 Task: Create a due date automation trigger when advanced on, 2 working days after a card is due add fields with custom field "Resume" set to a date in this week at 11:00 AM.
Action: Mouse moved to (859, 141)
Screenshot: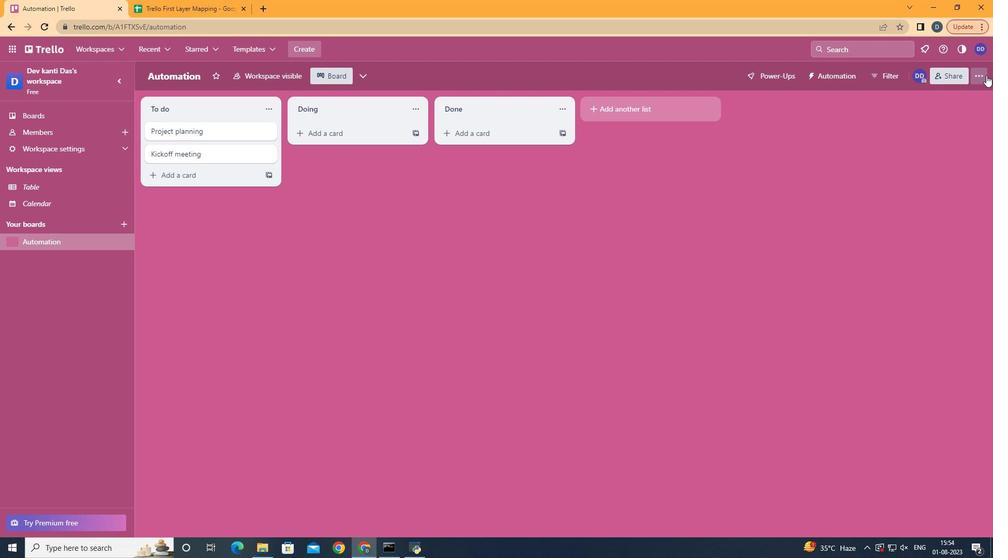 
Action: Mouse pressed left at (859, 141)
Screenshot: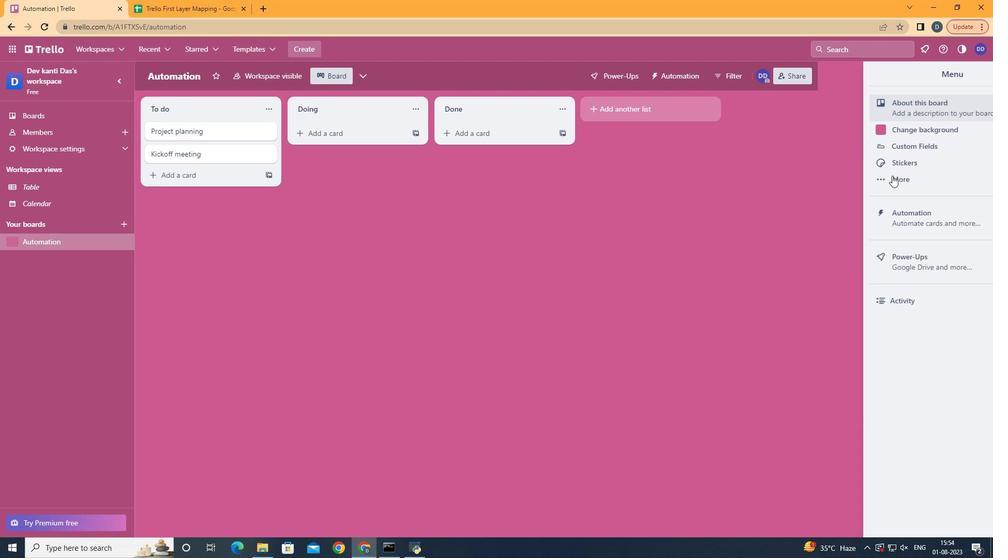 
Action: Mouse moved to (777, 249)
Screenshot: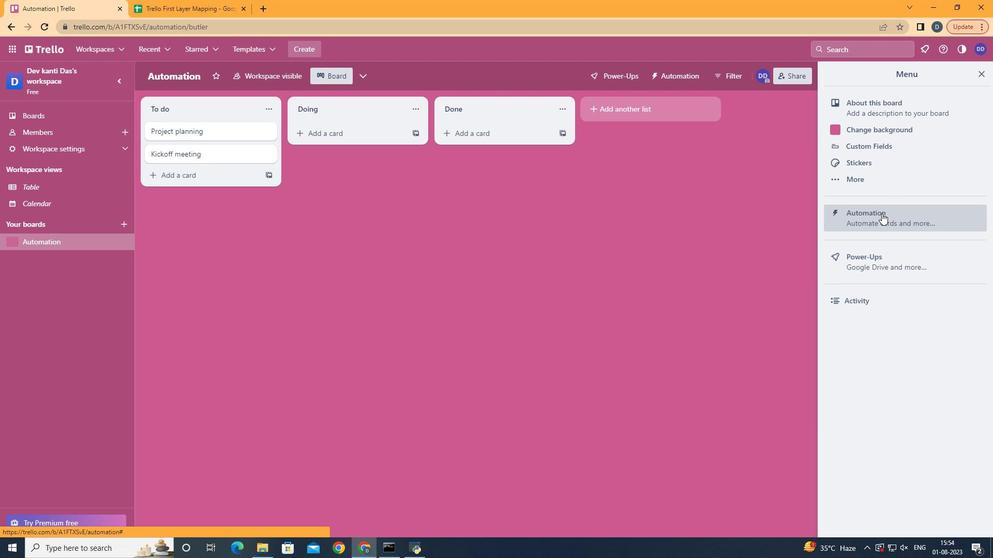 
Action: Mouse pressed left at (777, 249)
Screenshot: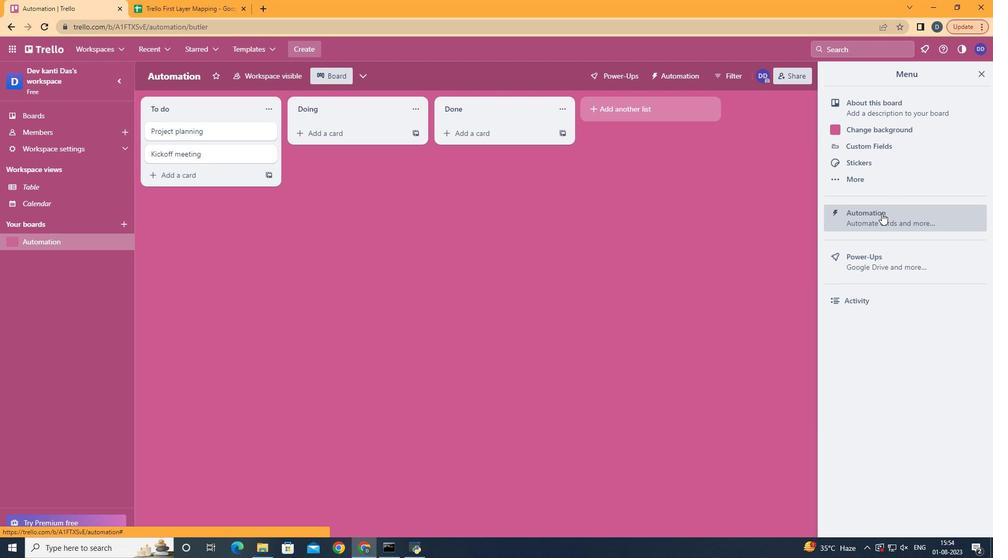 
Action: Mouse moved to (293, 239)
Screenshot: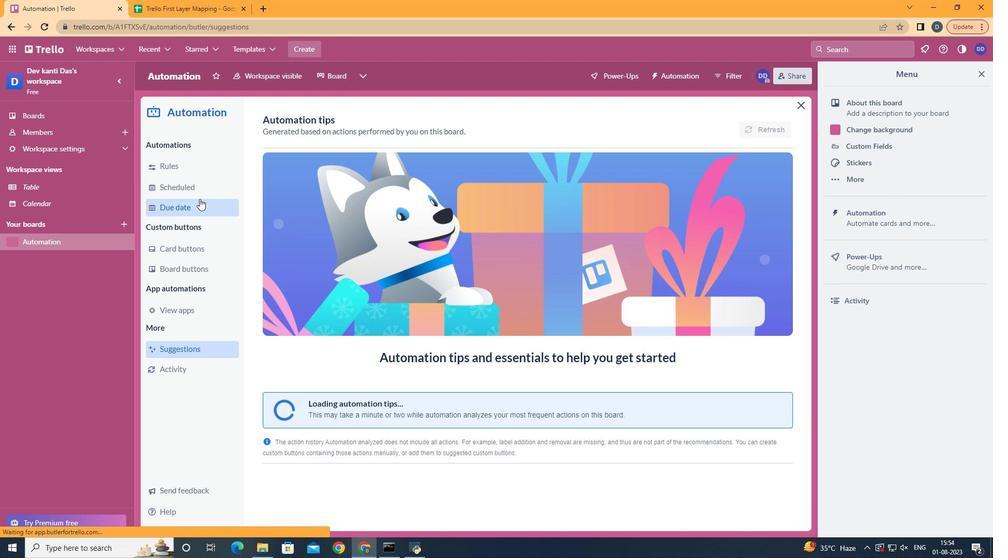 
Action: Mouse pressed left at (293, 239)
Screenshot: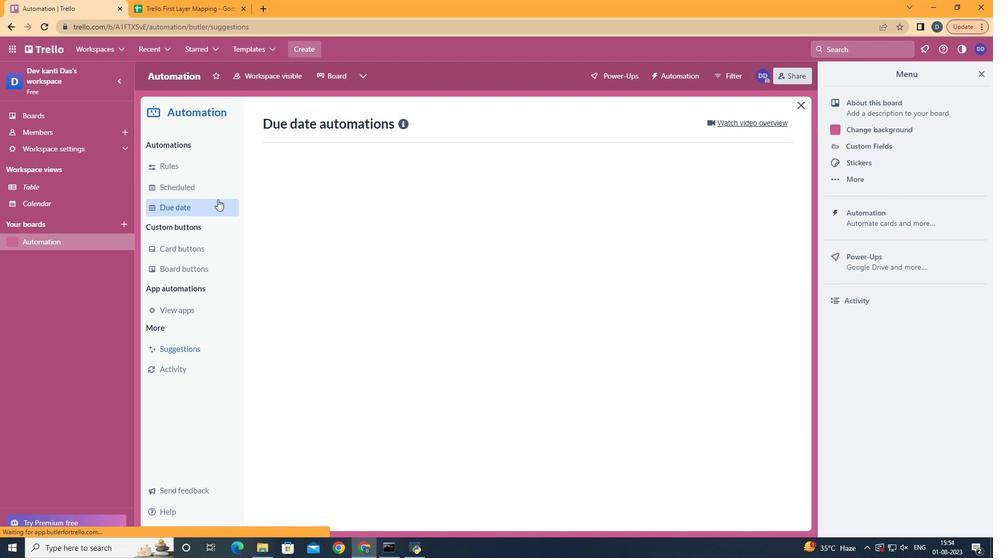 
Action: Mouse moved to (682, 176)
Screenshot: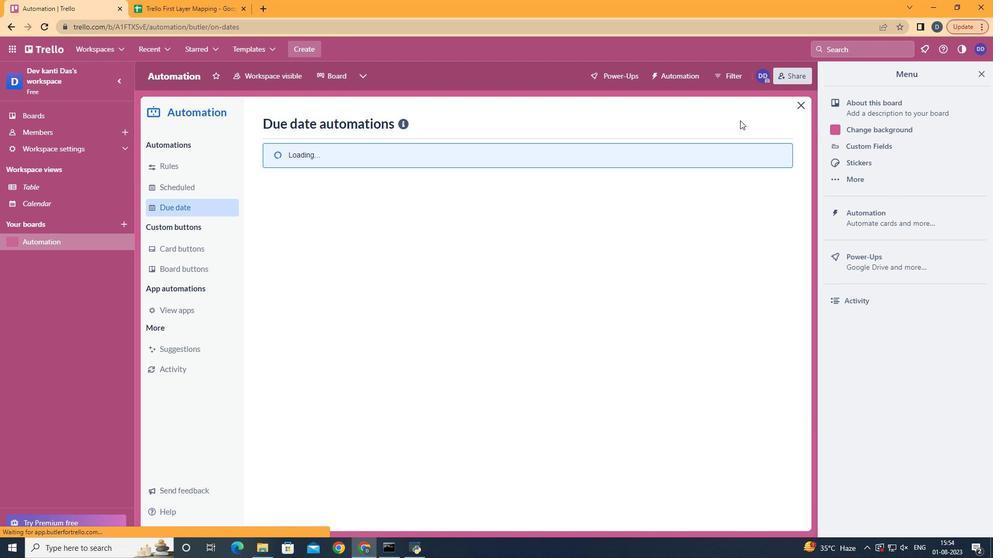 
Action: Mouse pressed left at (682, 176)
Screenshot: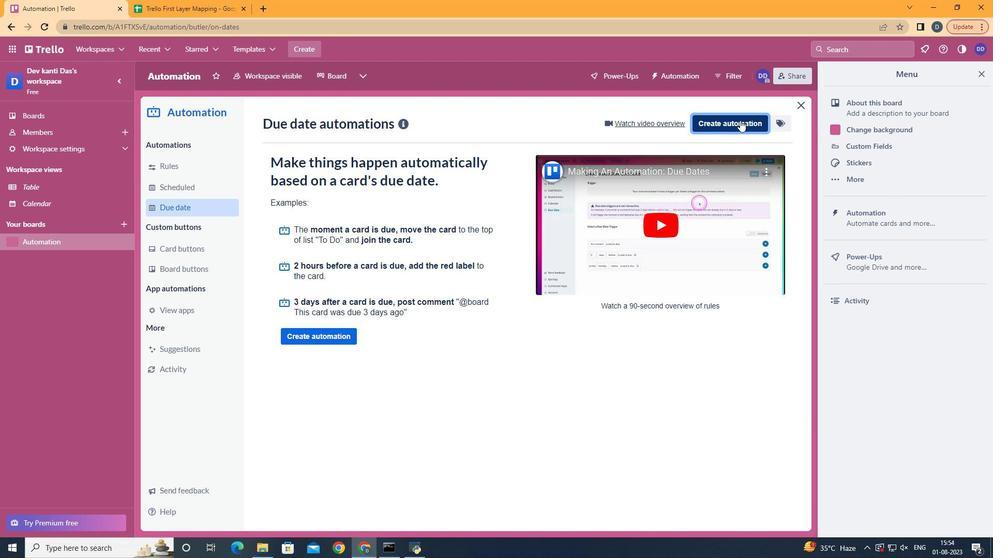 
Action: Mouse moved to (518, 257)
Screenshot: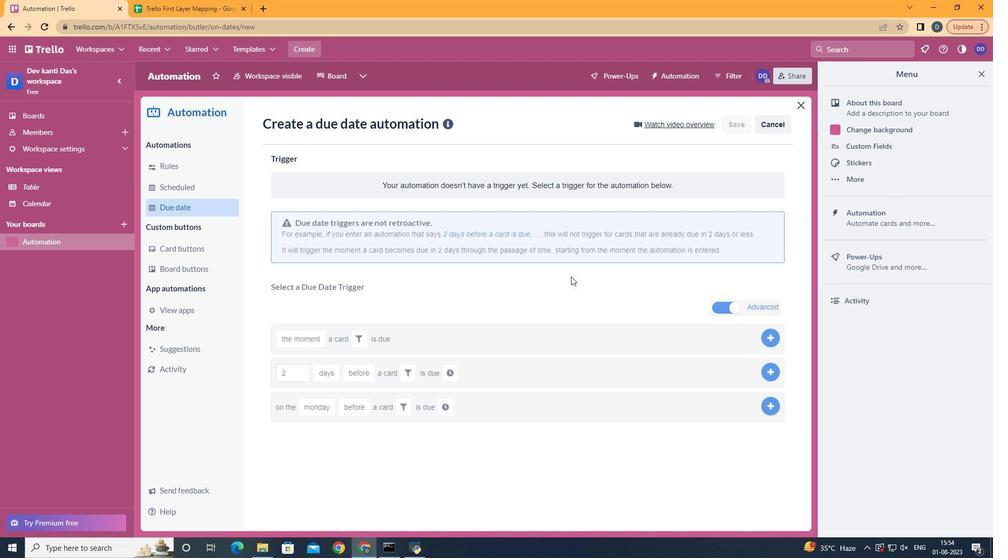 
Action: Mouse pressed left at (518, 257)
Screenshot: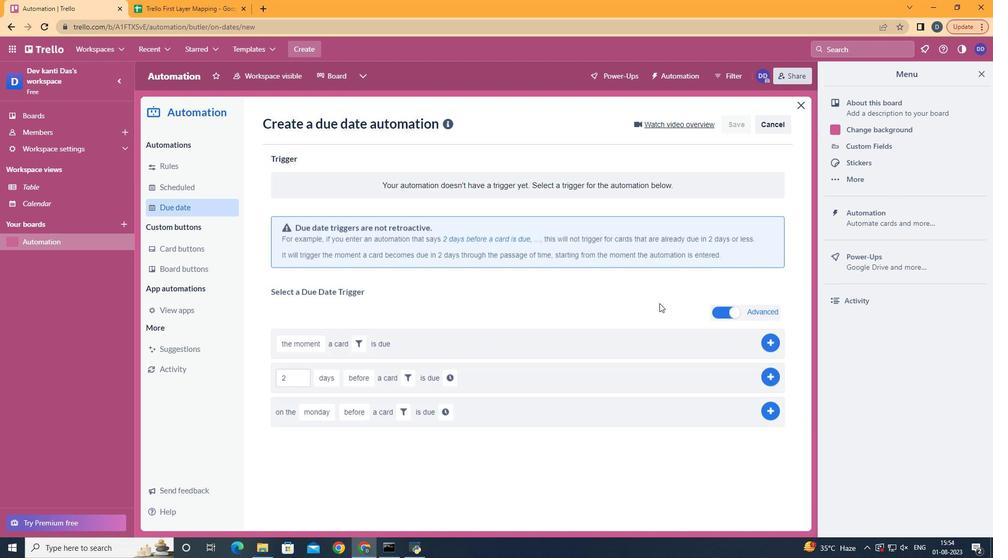
Action: Mouse moved to (398, 412)
Screenshot: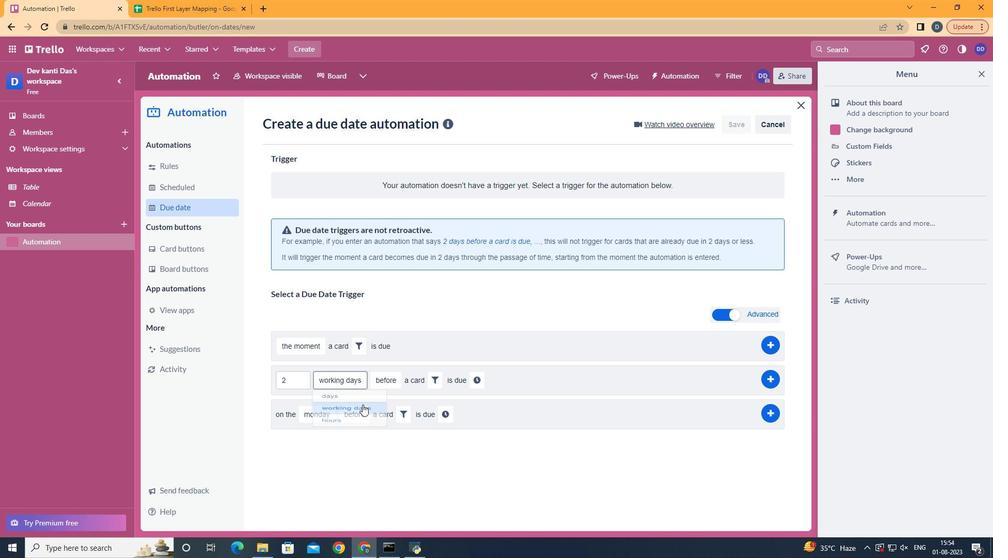 
Action: Mouse pressed left at (398, 412)
Screenshot: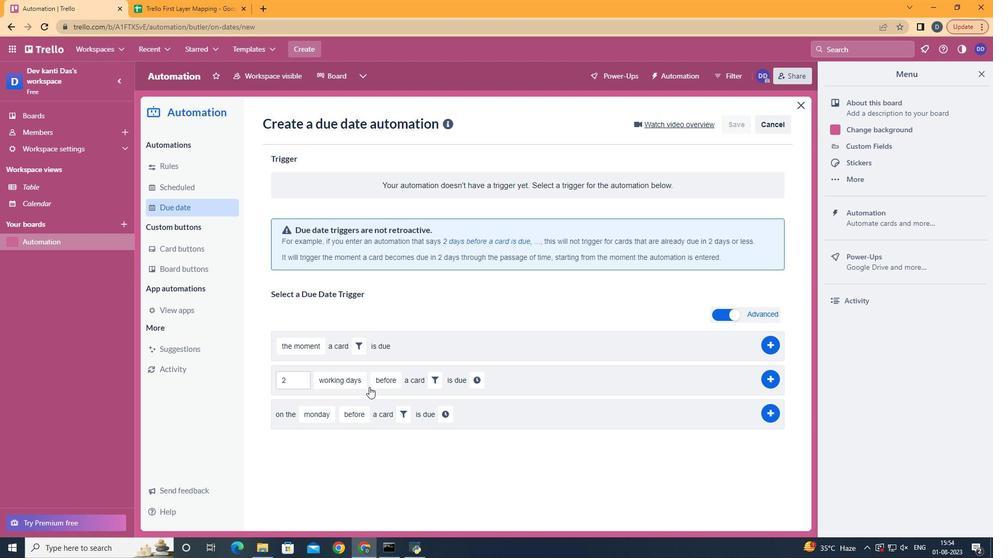 
Action: Mouse moved to (428, 415)
Screenshot: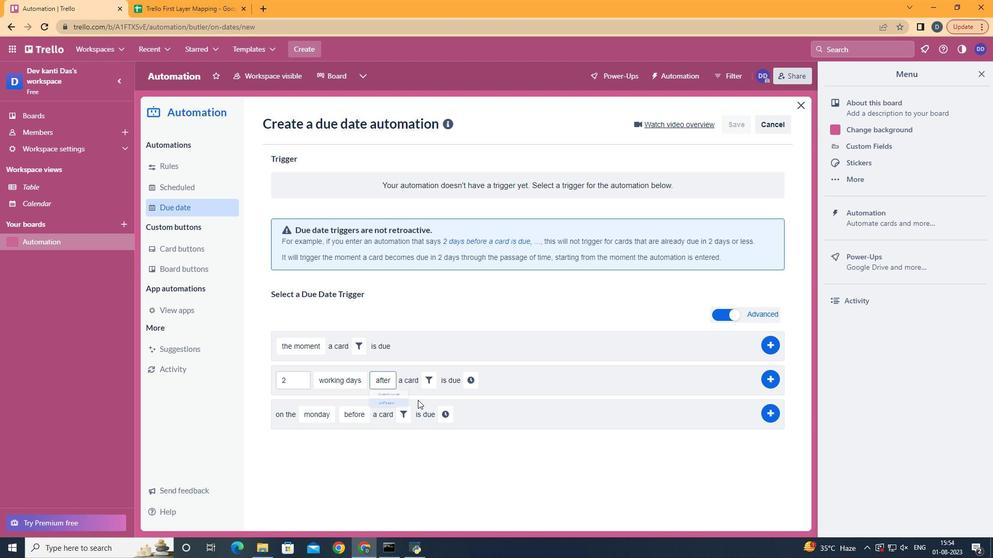 
Action: Mouse pressed left at (428, 415)
Screenshot: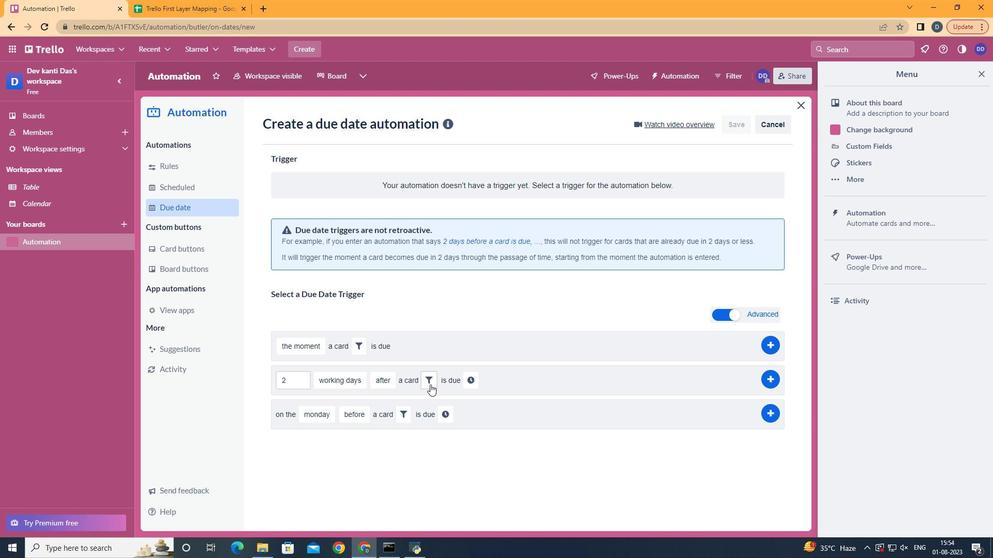 
Action: Mouse moved to (459, 387)
Screenshot: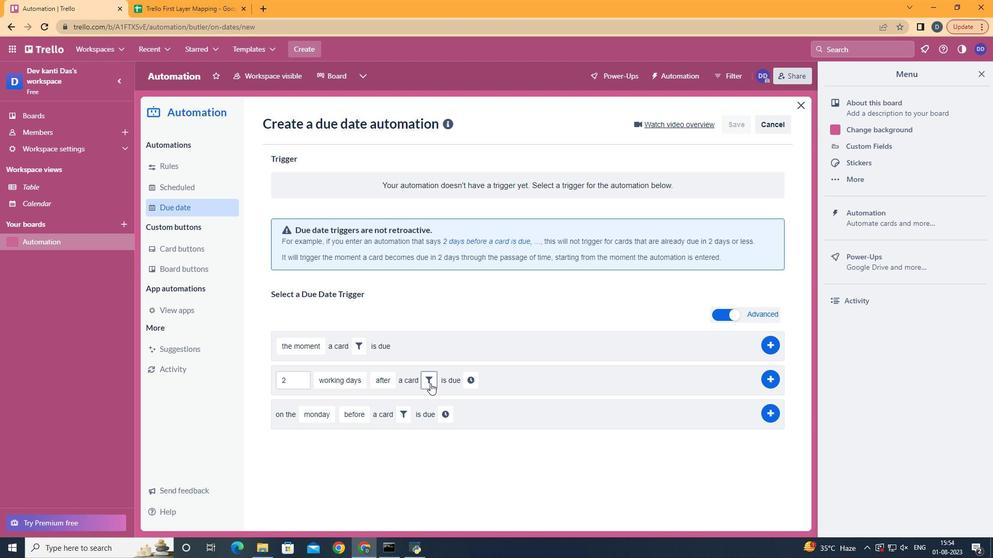 
Action: Mouse pressed left at (459, 387)
Screenshot: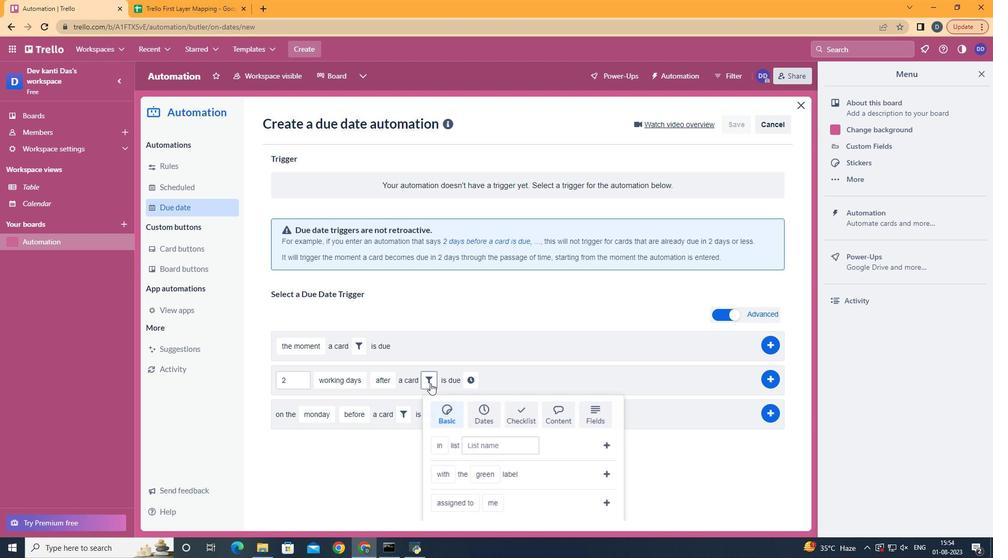 
Action: Mouse moved to (588, 411)
Screenshot: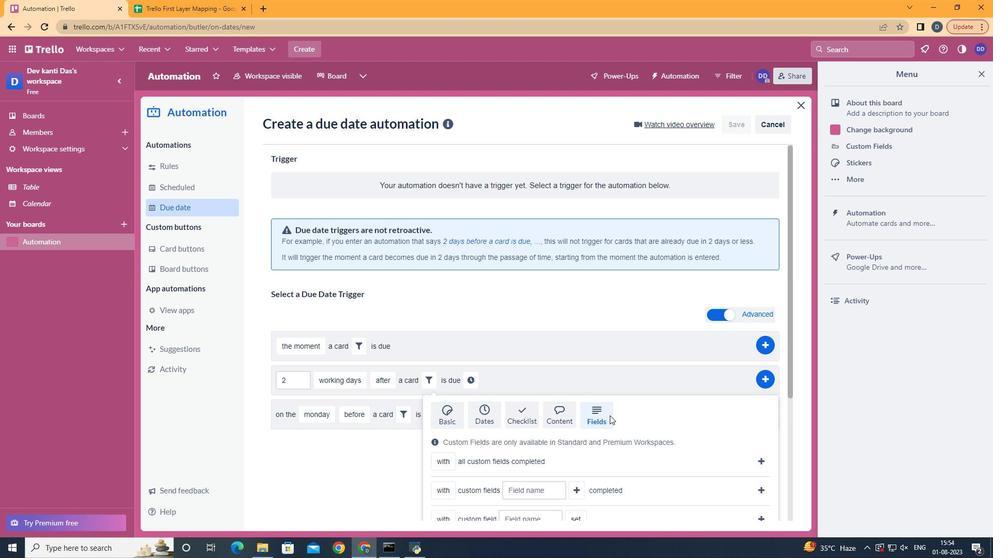 
Action: Mouse pressed left at (588, 411)
Screenshot: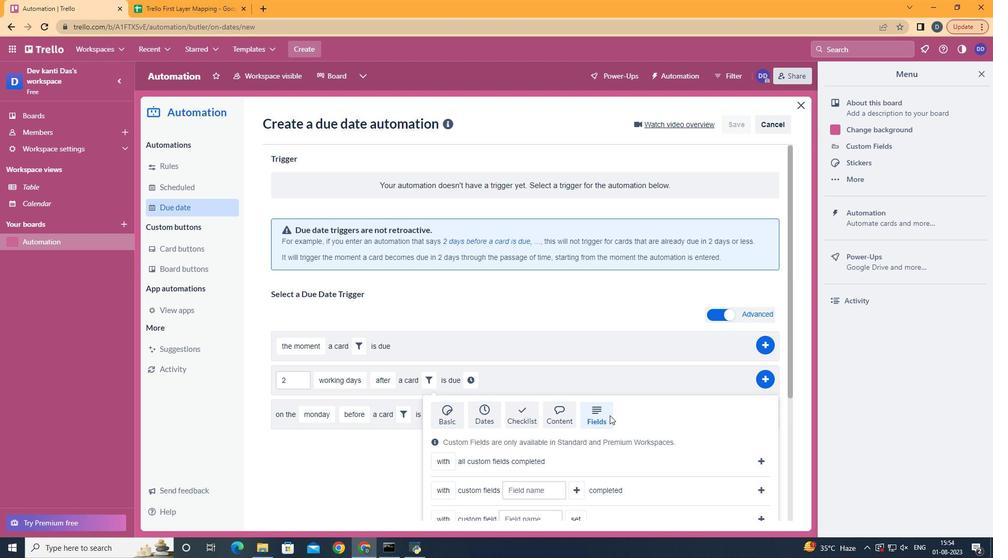 
Action: Mouse moved to (588, 411)
Screenshot: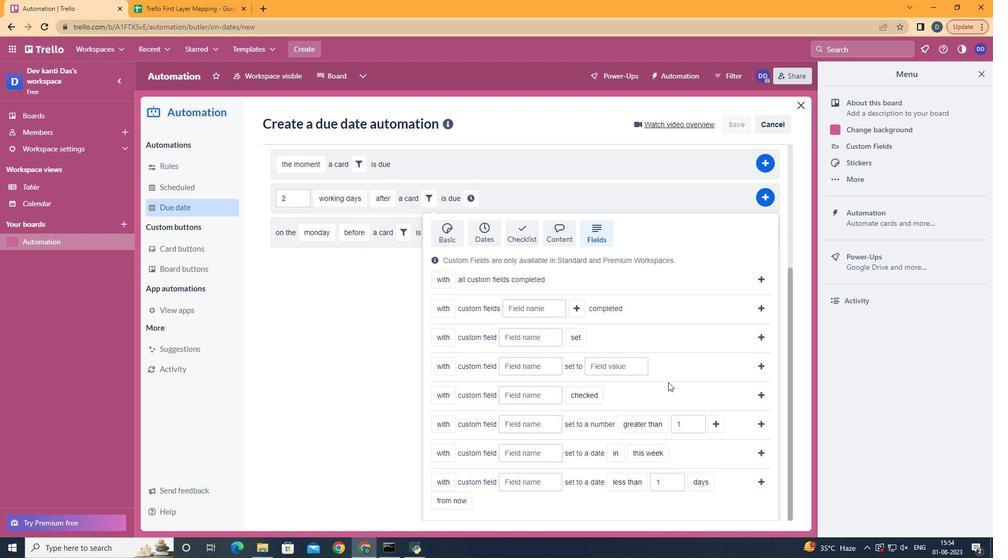 
Action: Mouse scrolled (588, 411) with delta (0, 0)
Screenshot: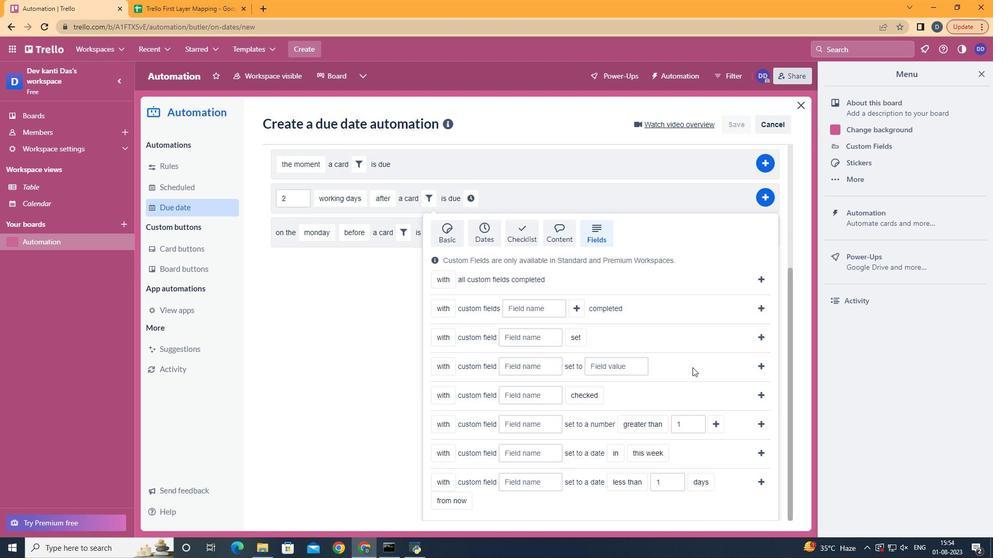 
Action: Mouse scrolled (588, 411) with delta (0, 0)
Screenshot: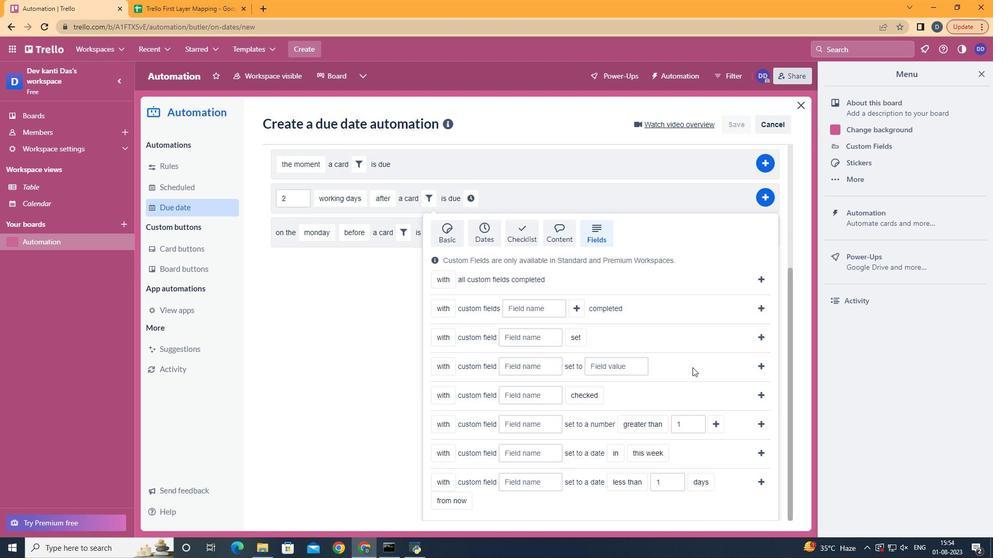 
Action: Mouse scrolled (588, 411) with delta (0, 0)
Screenshot: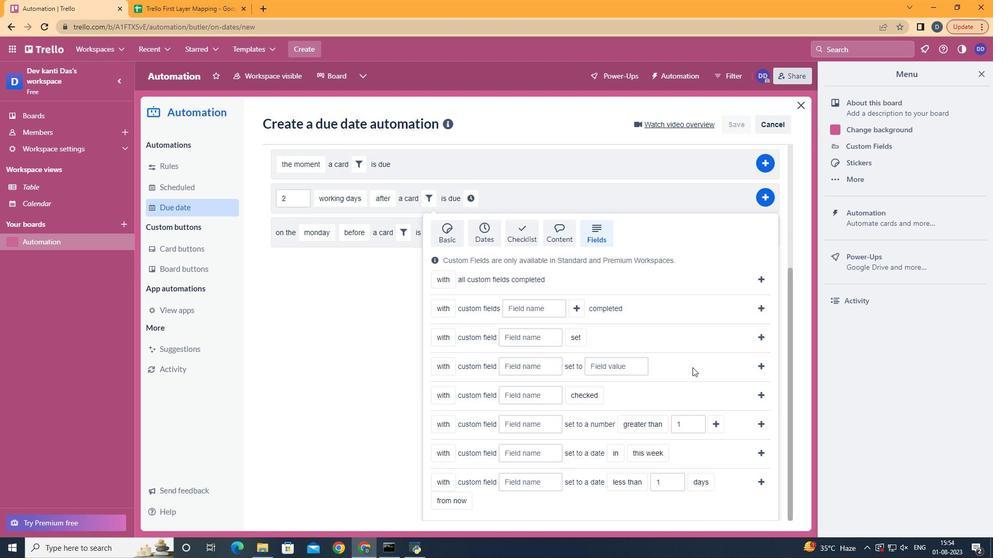 
Action: Mouse scrolled (588, 411) with delta (0, 0)
Screenshot: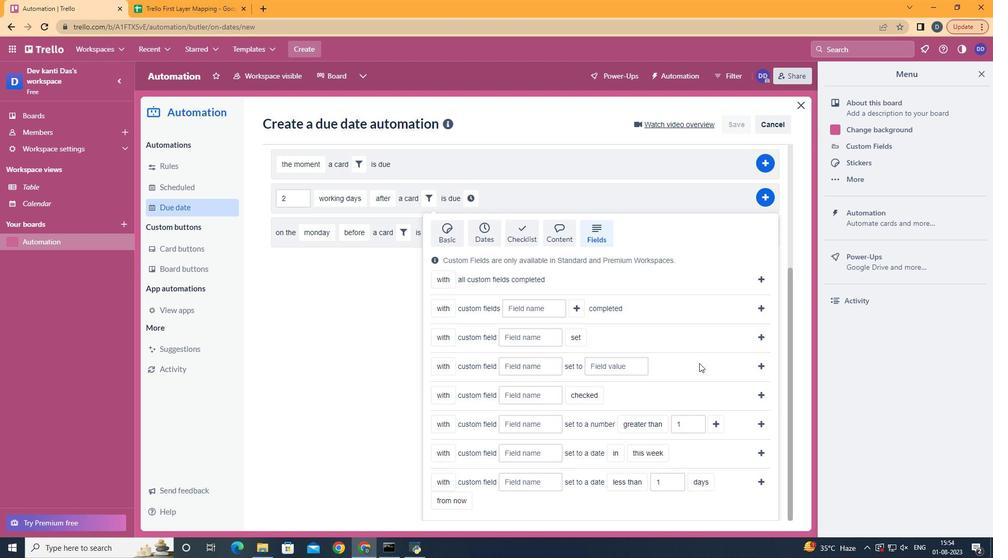
Action: Mouse scrolled (588, 411) with delta (0, 0)
Screenshot: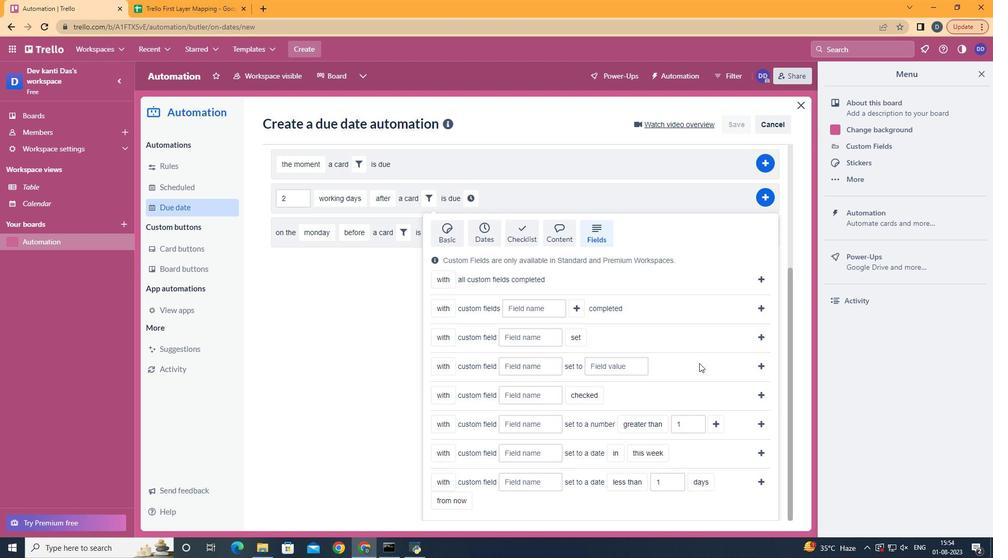 
Action: Mouse scrolled (588, 411) with delta (0, 0)
Screenshot: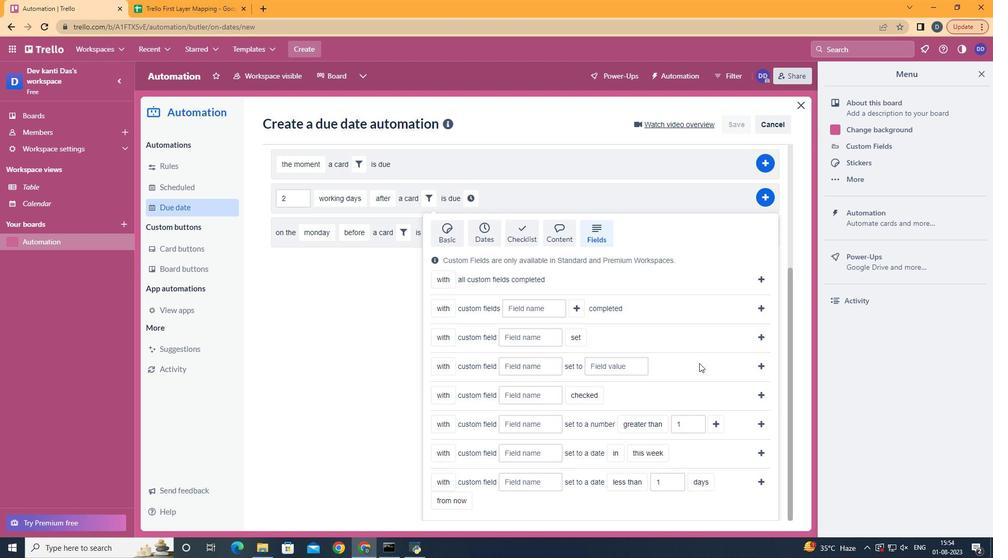
Action: Mouse scrolled (588, 411) with delta (0, 0)
Screenshot: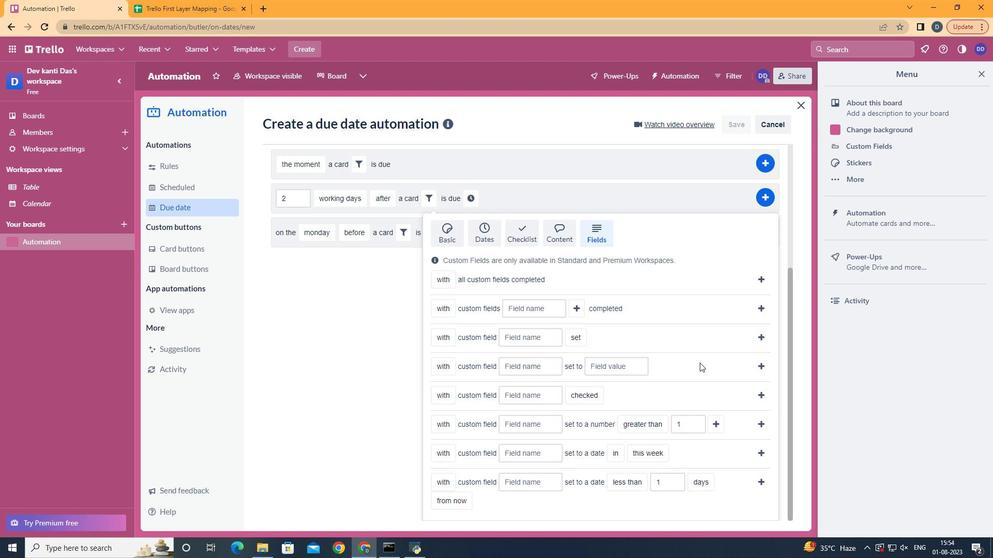
Action: Mouse moved to (471, 453)
Screenshot: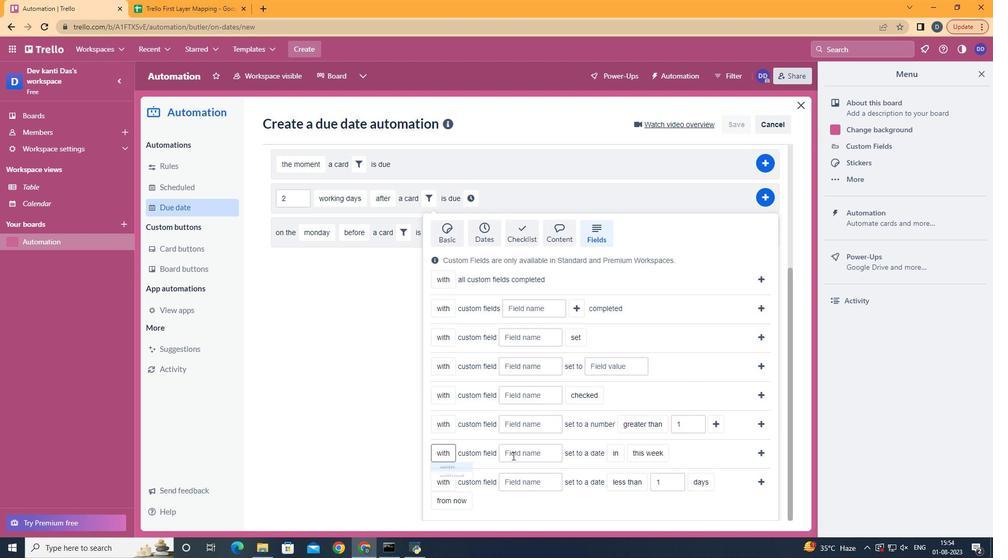 
Action: Mouse pressed left at (471, 453)
Screenshot: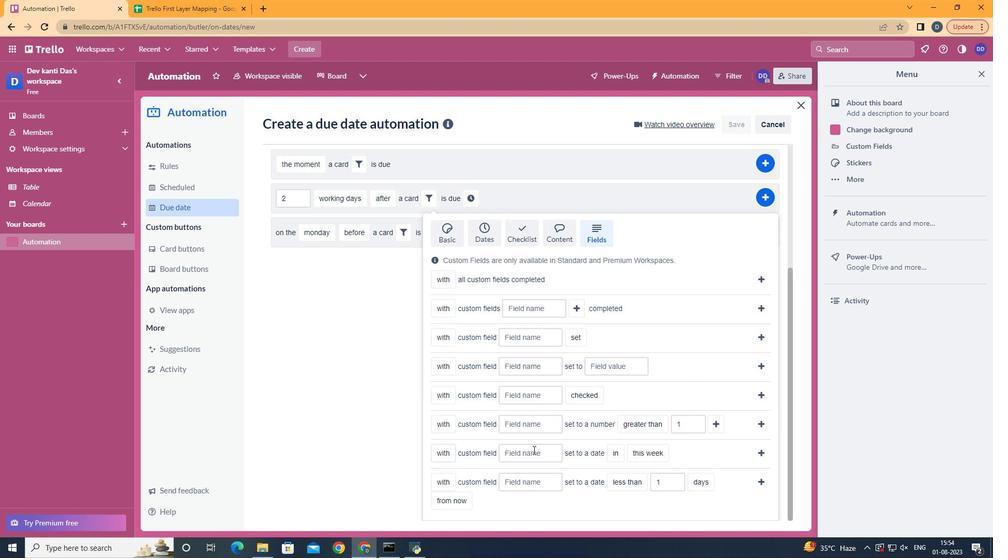 
Action: Mouse moved to (533, 439)
Screenshot: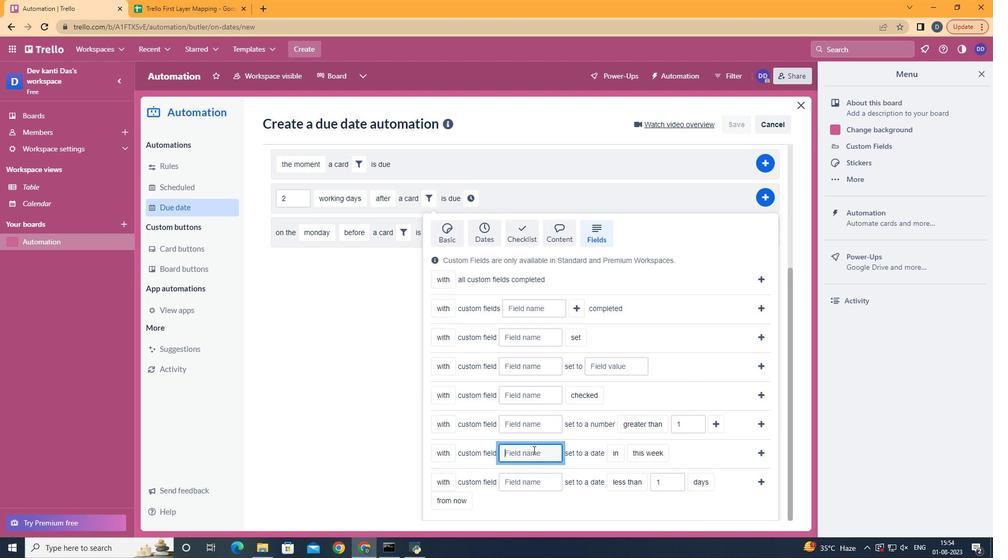 
Action: Mouse pressed left at (533, 439)
Screenshot: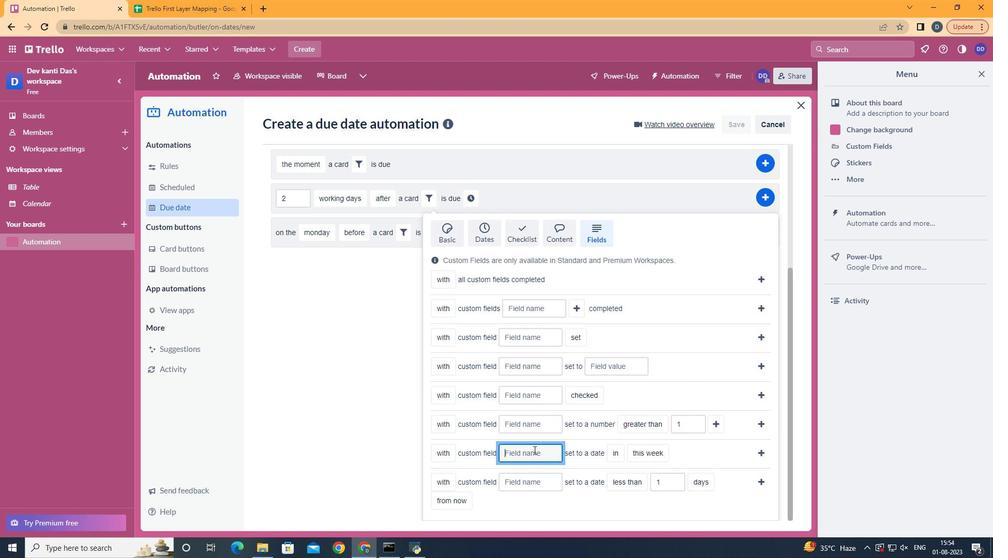 
Action: Mouse moved to (533, 439)
Screenshot: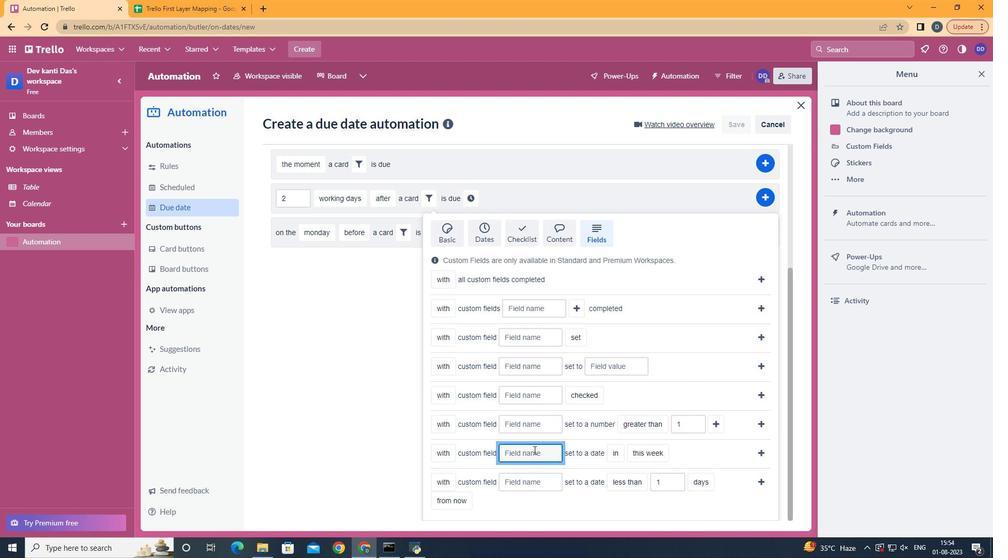 
Action: Key pressed <Key.shift>Resume
Screenshot: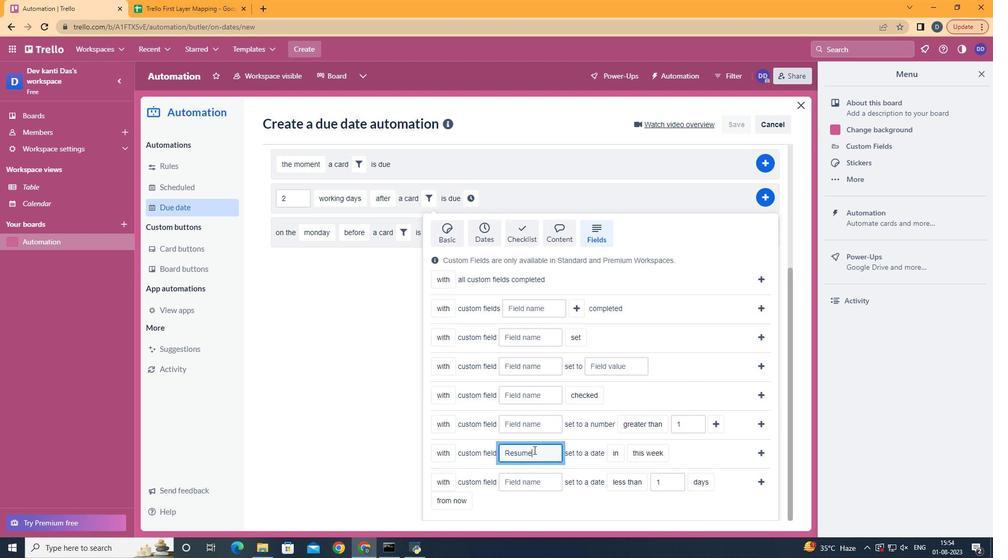 
Action: Mouse moved to (592, 453)
Screenshot: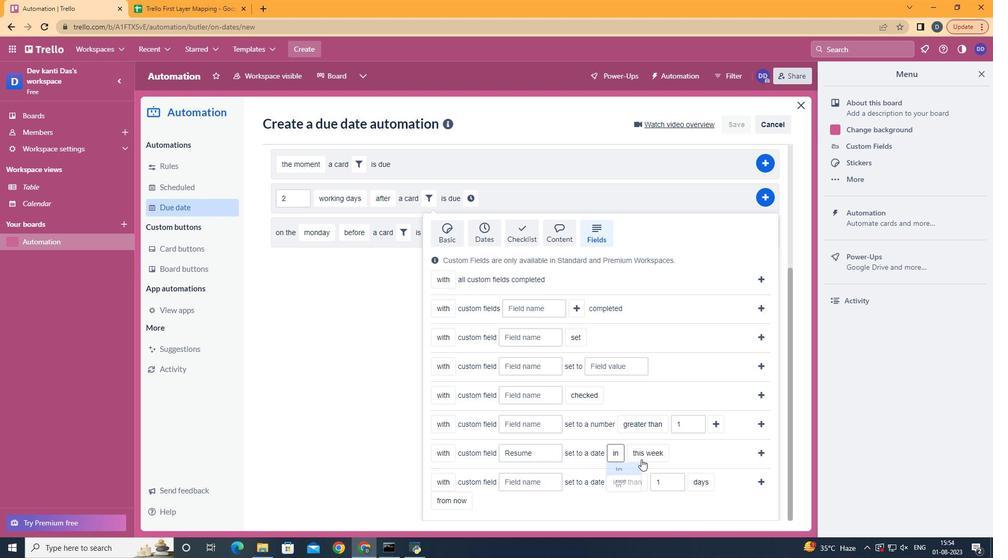 
Action: Mouse pressed left at (592, 453)
Screenshot: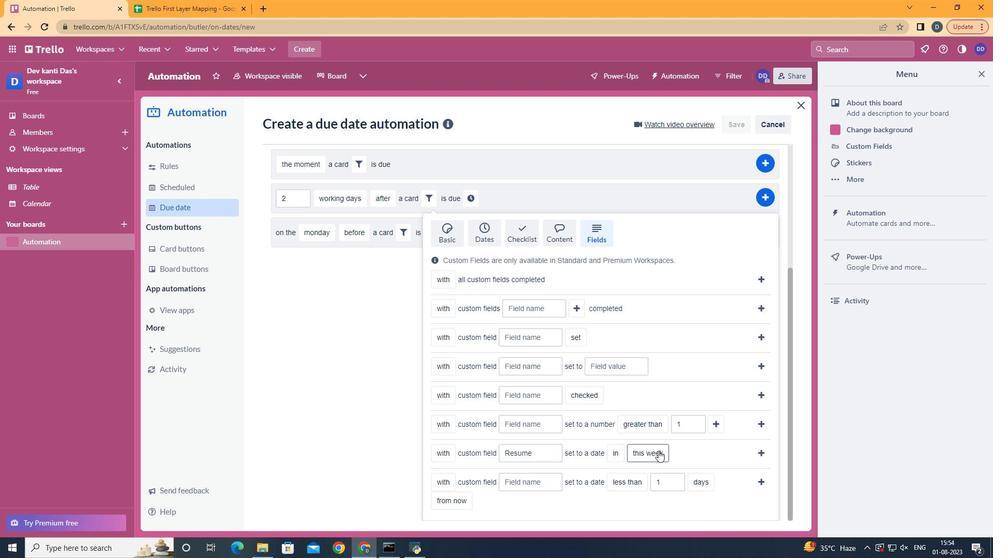 
Action: Mouse moved to (620, 459)
Screenshot: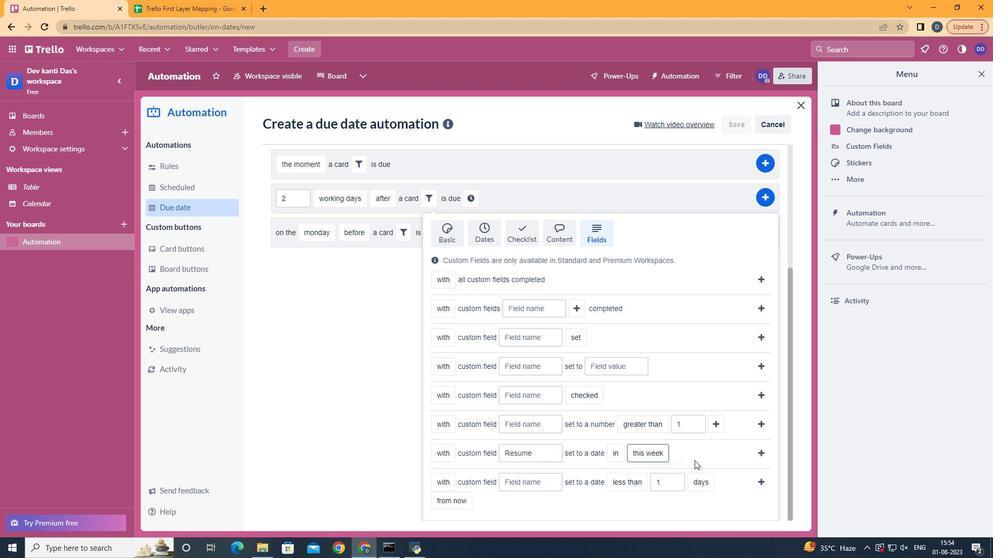 
Action: Mouse pressed left at (620, 459)
Screenshot: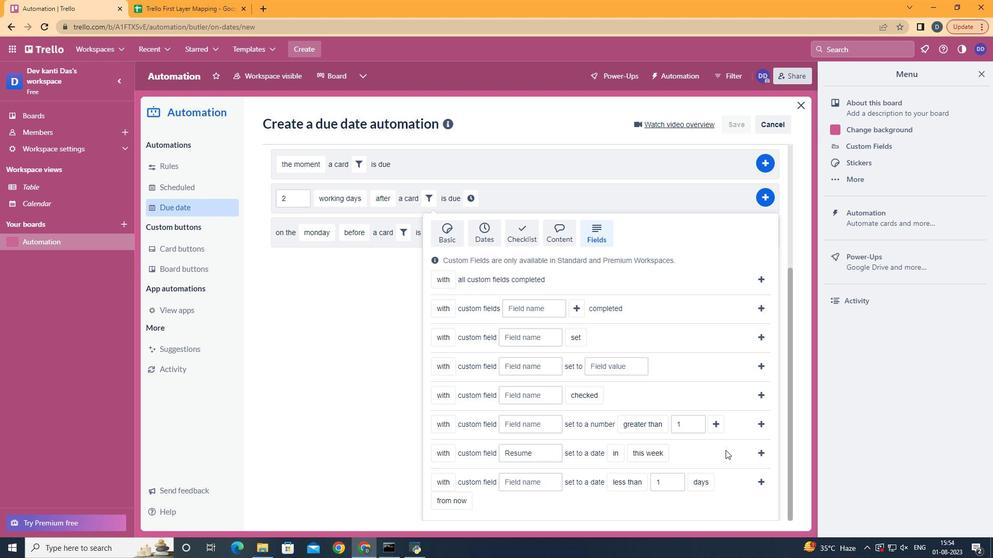 
Action: Mouse moved to (691, 437)
Screenshot: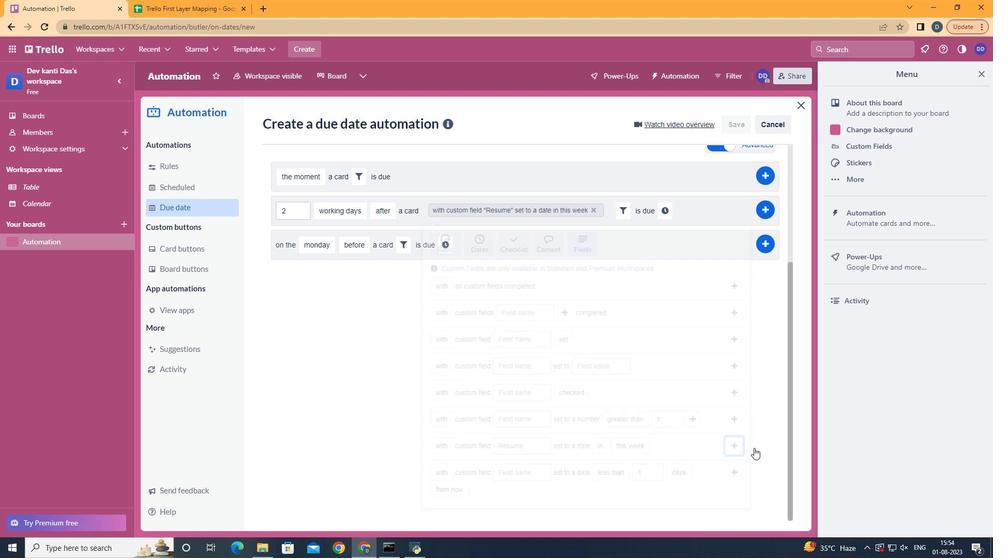 
Action: Mouse pressed left at (691, 437)
Screenshot: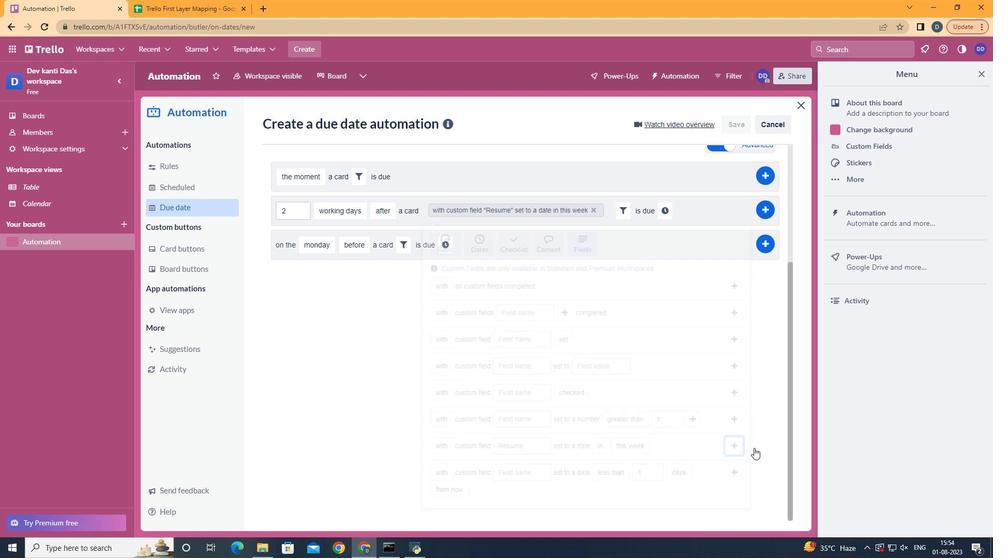 
Action: Mouse moved to (630, 382)
Screenshot: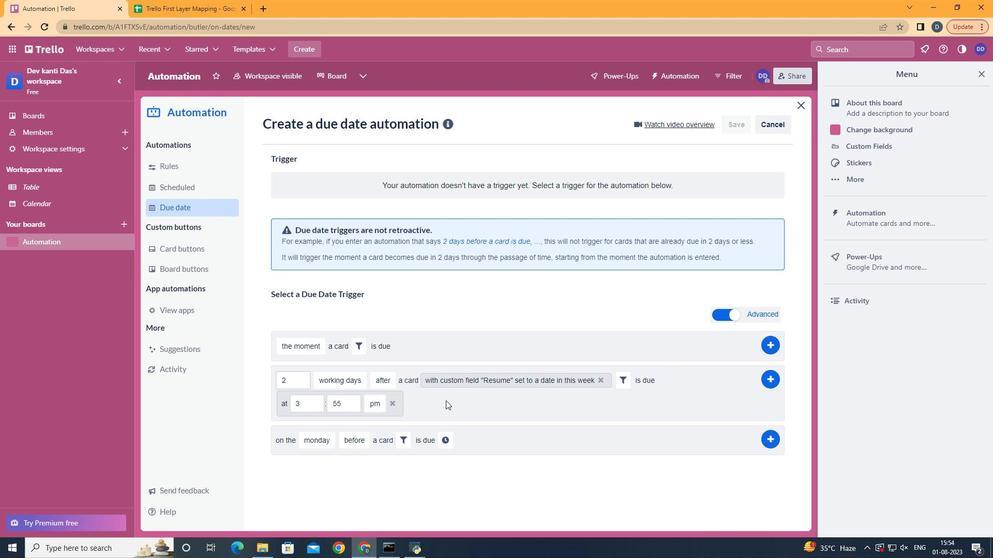 
Action: Mouse pressed left at (630, 382)
Screenshot: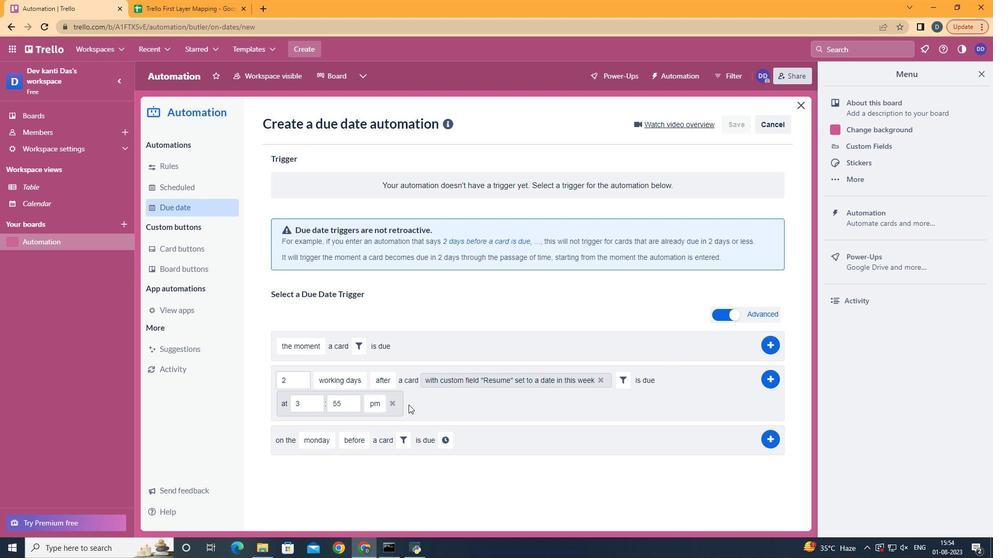 
Action: Mouse moved to (378, 403)
Screenshot: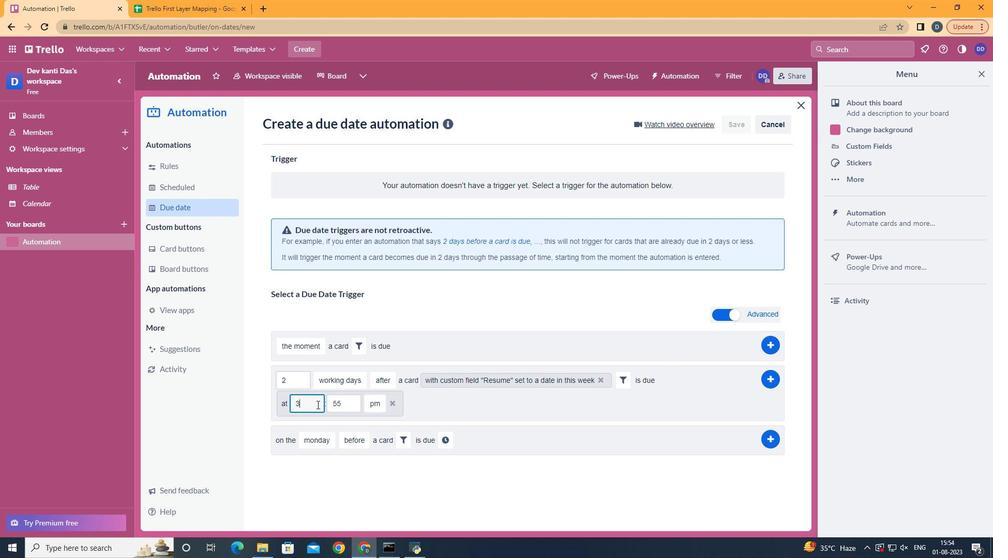
Action: Mouse pressed left at (378, 403)
Screenshot: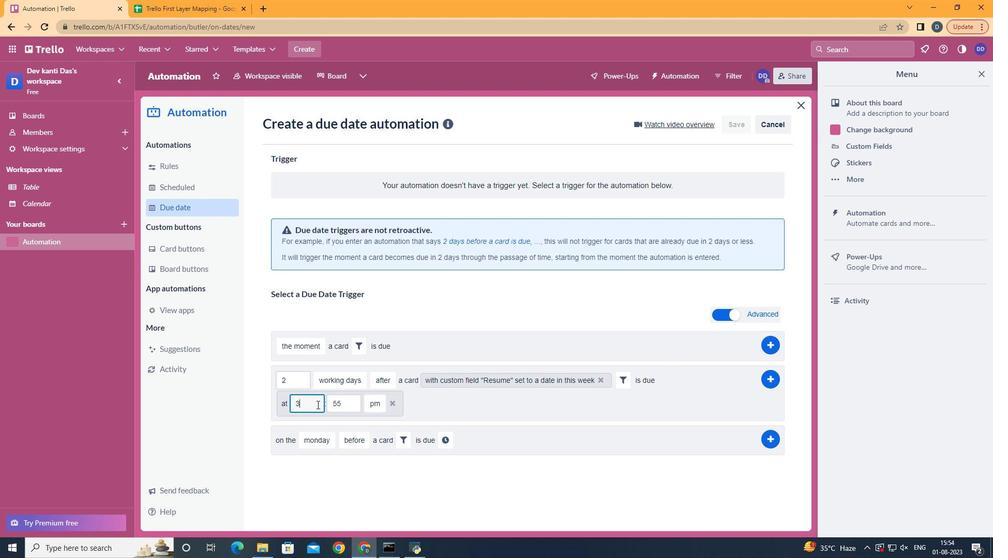 
Action: Mouse moved to (377, 403)
Screenshot: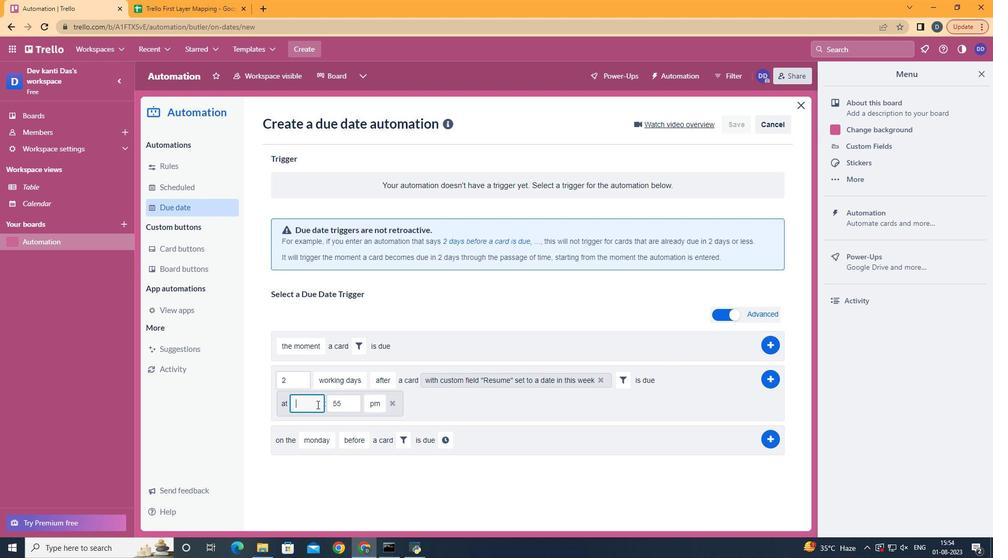 
Action: Key pressed <Key.backspace>11
Screenshot: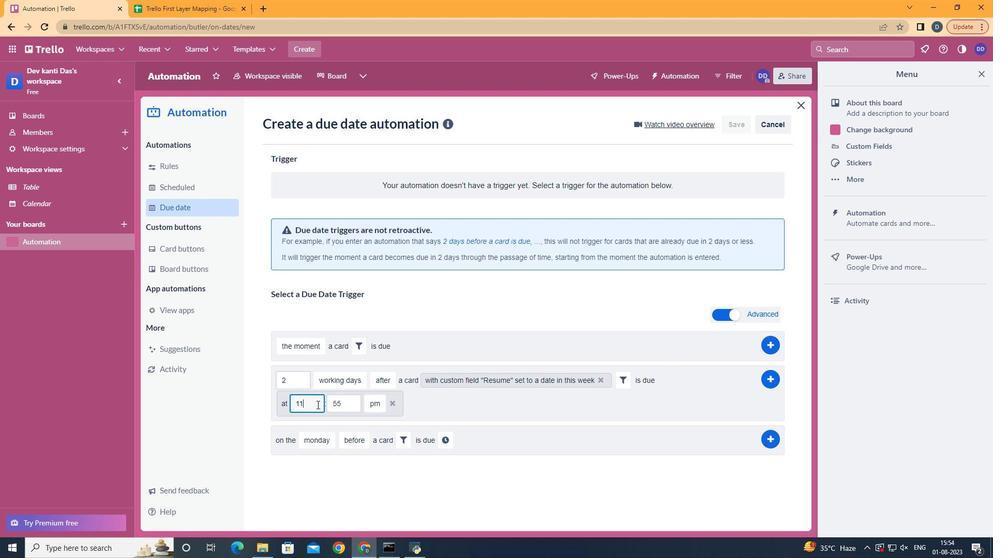 
Action: Mouse moved to (395, 402)
Screenshot: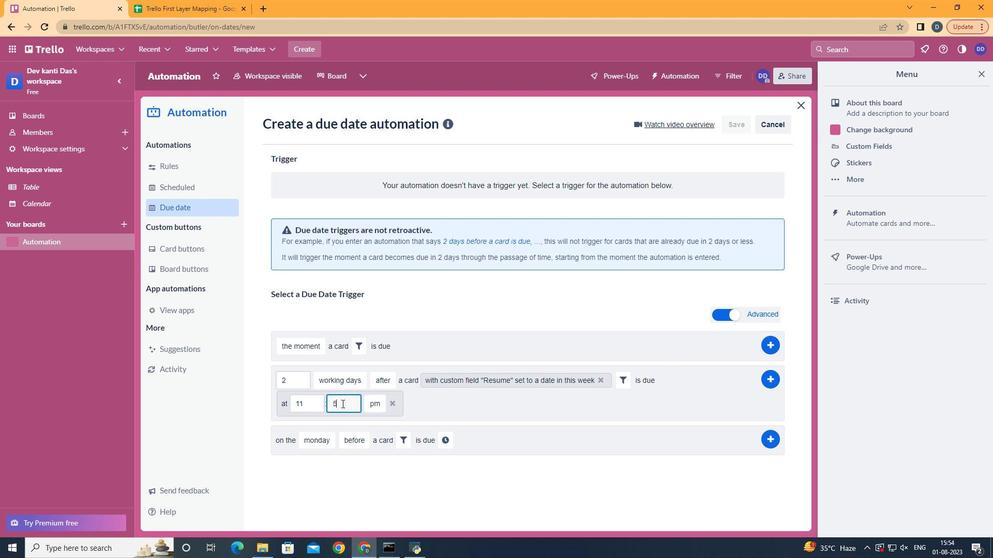 
Action: Mouse pressed left at (395, 402)
Screenshot: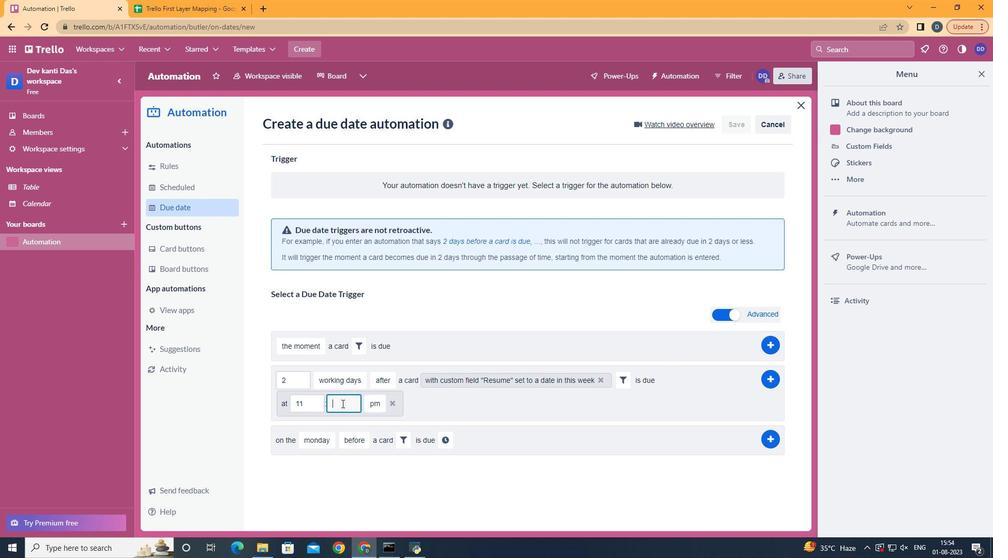 
Action: Key pressed <Key.backspace><Key.backspace>00
Screenshot: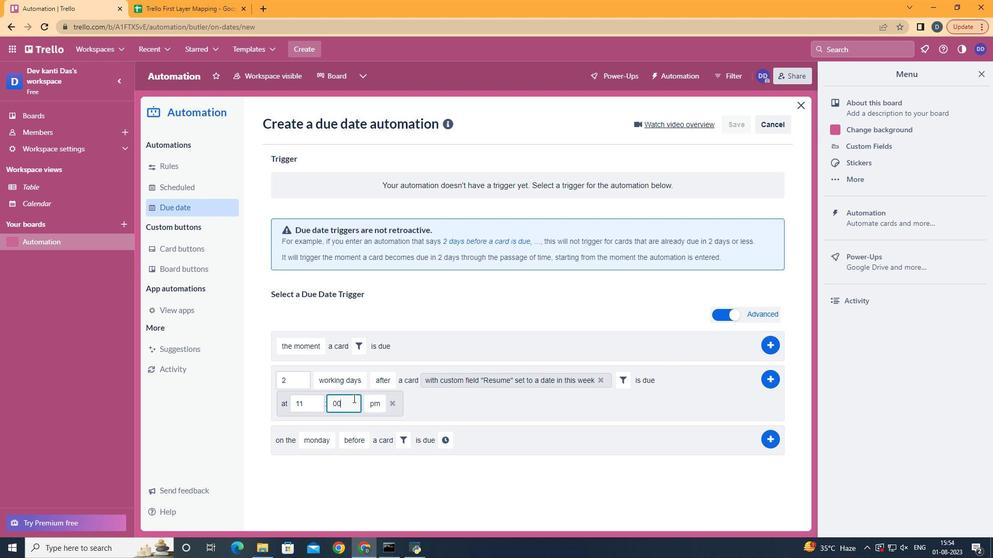 
Action: Mouse moved to (419, 416)
Screenshot: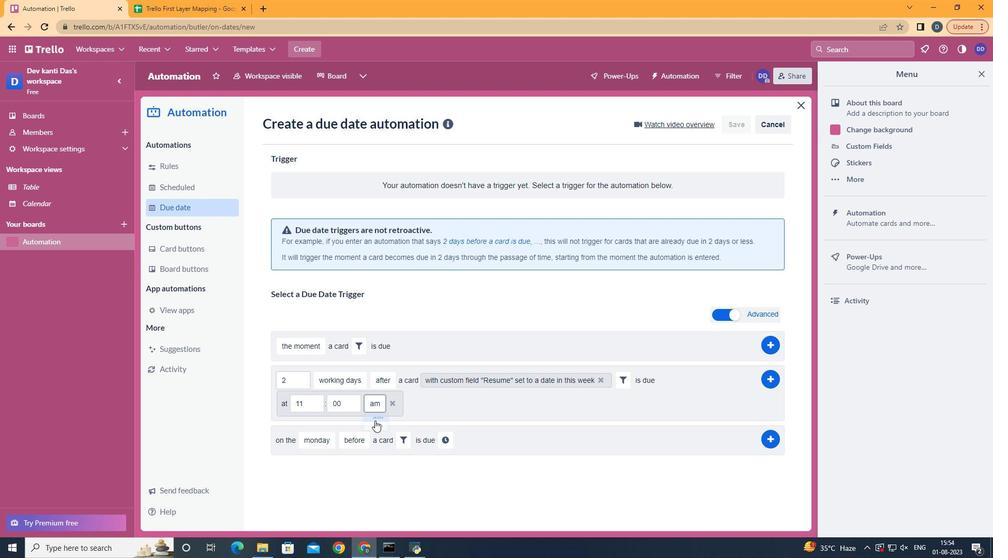 
Action: Mouse pressed left at (419, 416)
Screenshot: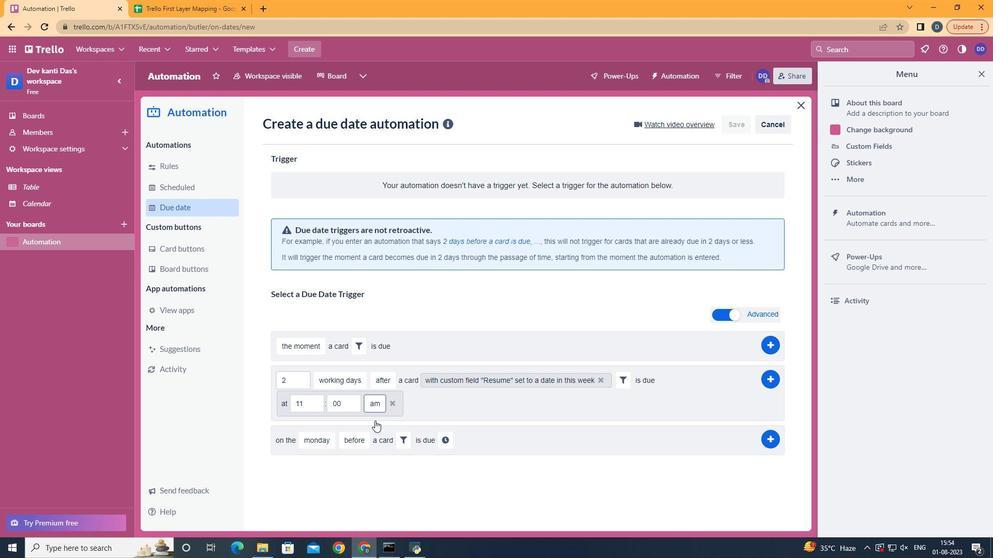 
Action: Mouse moved to (702, 390)
Screenshot: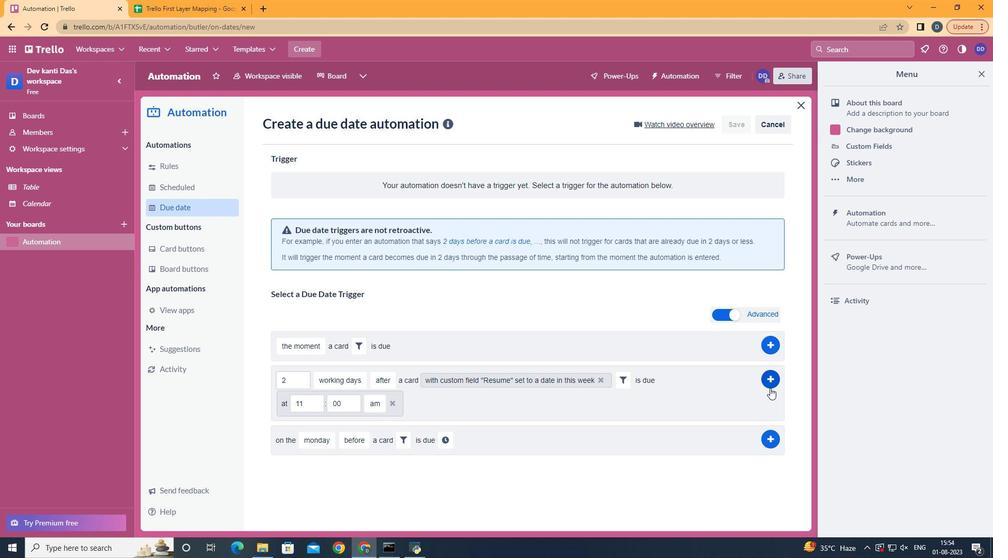 
Action: Mouse pressed left at (702, 390)
Screenshot: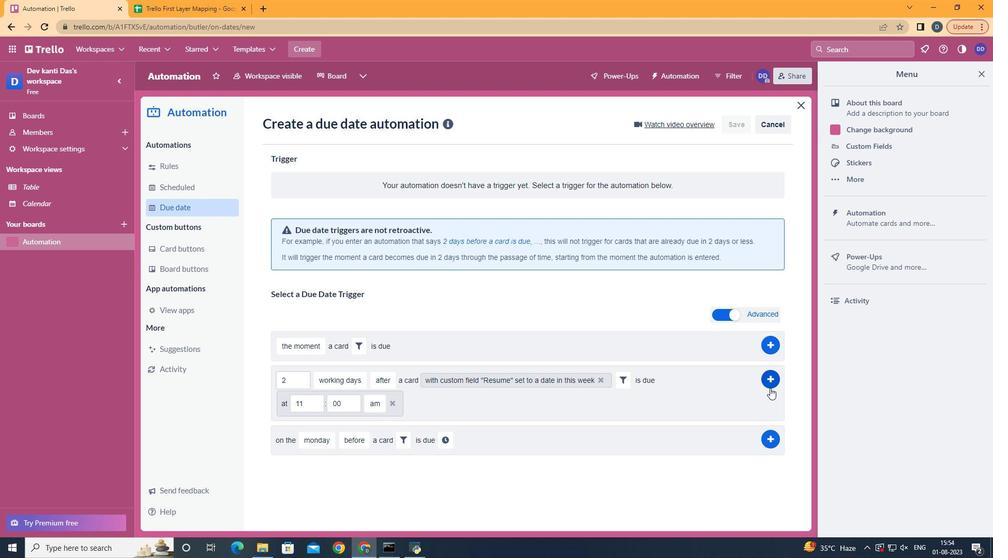 
Action: Mouse moved to (703, 387)
Screenshot: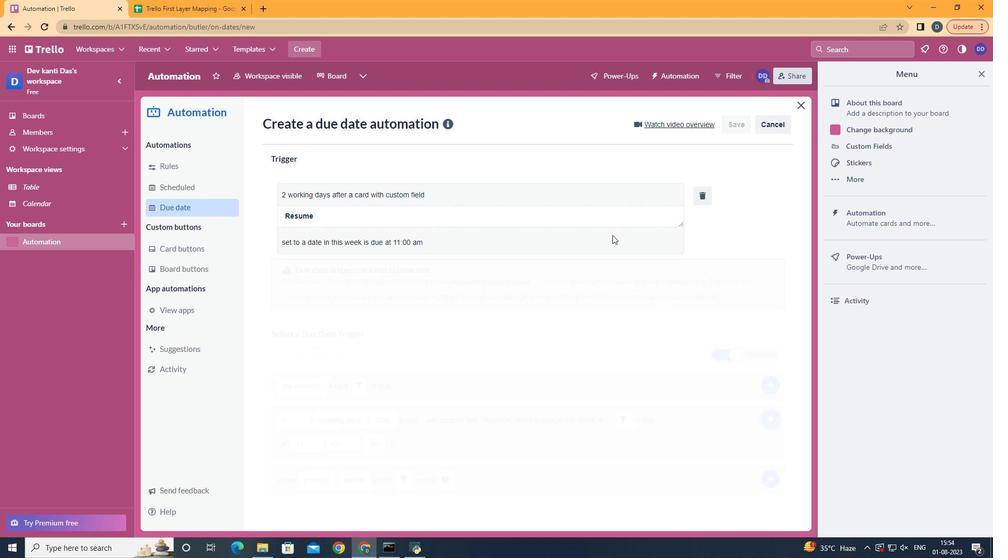 
Action: Mouse pressed left at (703, 387)
Screenshot: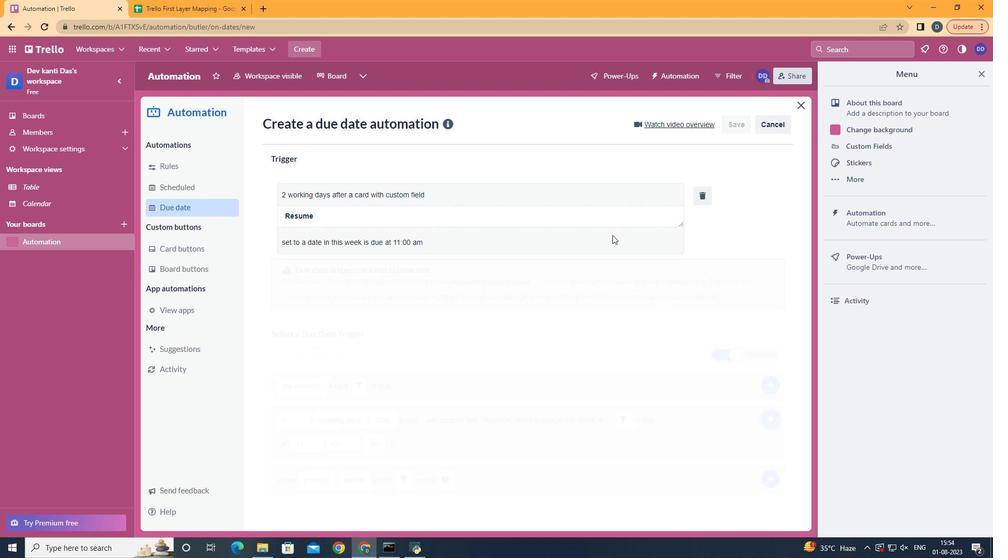 
Action: Mouse moved to (463, 274)
Screenshot: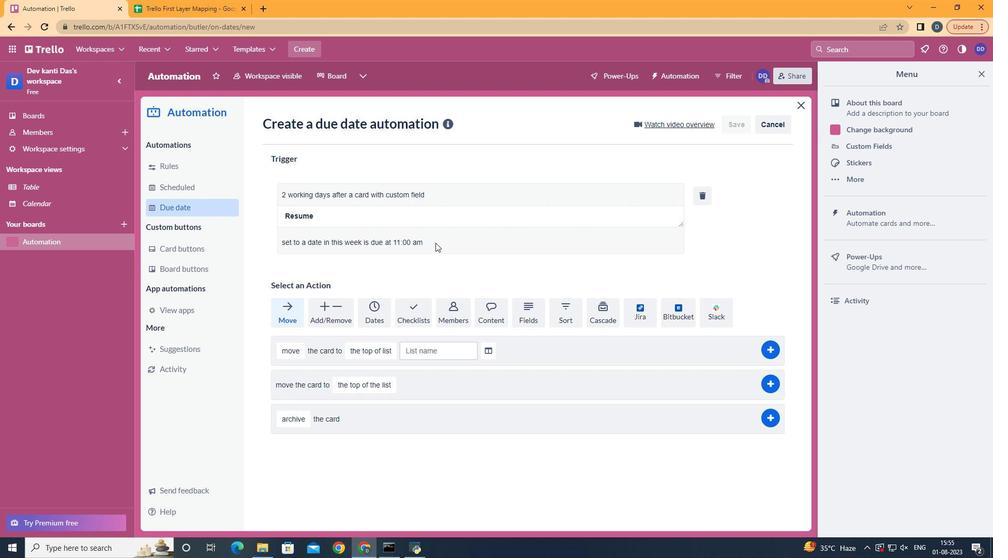 
